 Task: Locate hiking trails with historical landmarks near Riverside.
Action: Mouse moved to (919, 65)
Screenshot: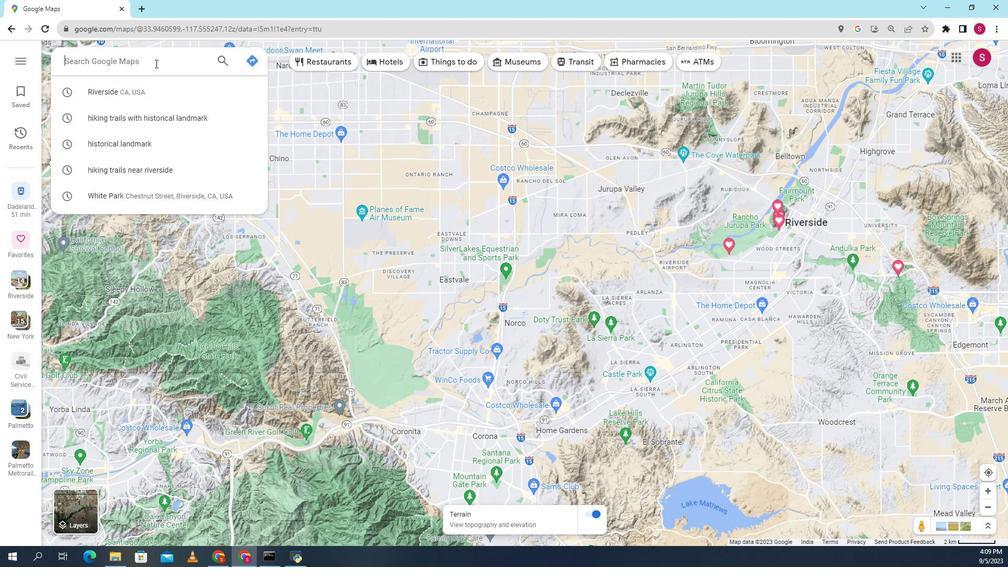 
Action: Mouse pressed left at (919, 65)
Screenshot: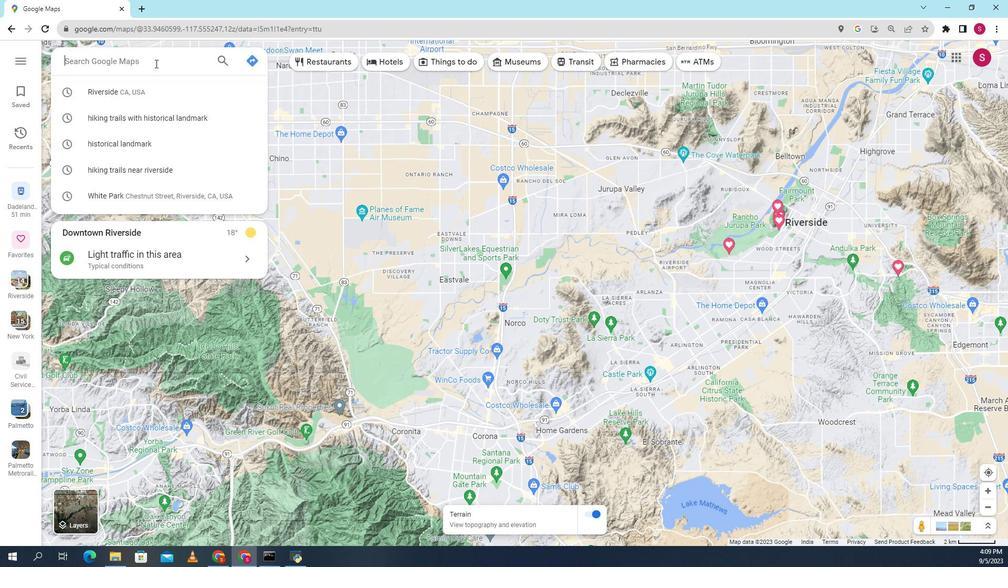 
Action: Mouse moved to (918, 96)
Screenshot: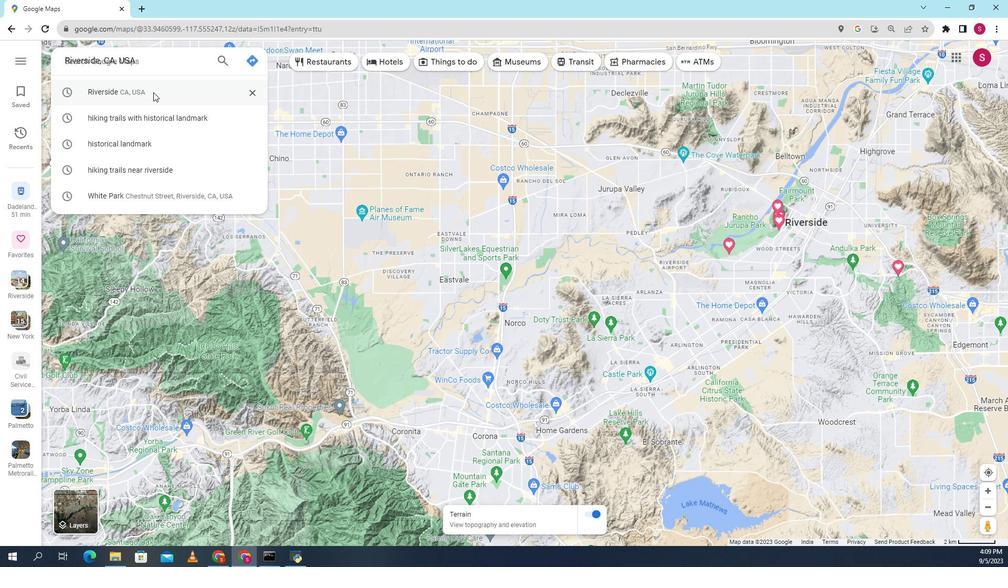 
Action: Mouse pressed left at (918, 96)
Screenshot: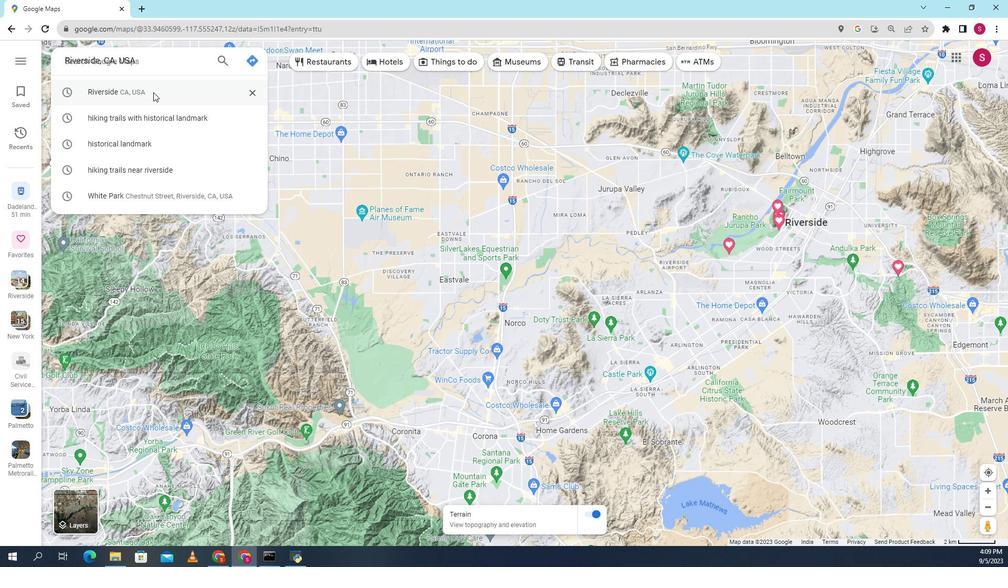 
Action: Mouse moved to (924, 261)
Screenshot: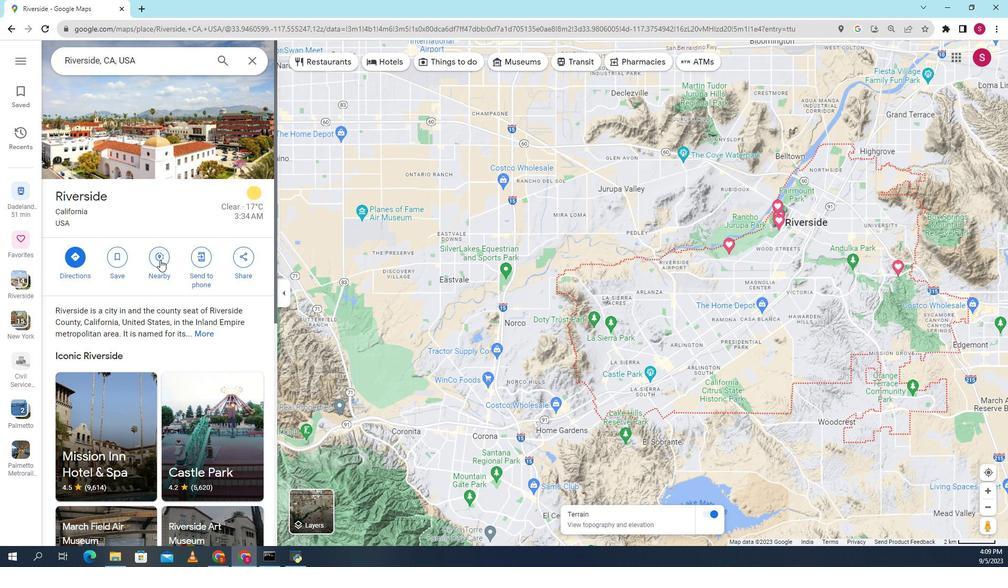 
Action: Mouse pressed left at (924, 261)
Screenshot: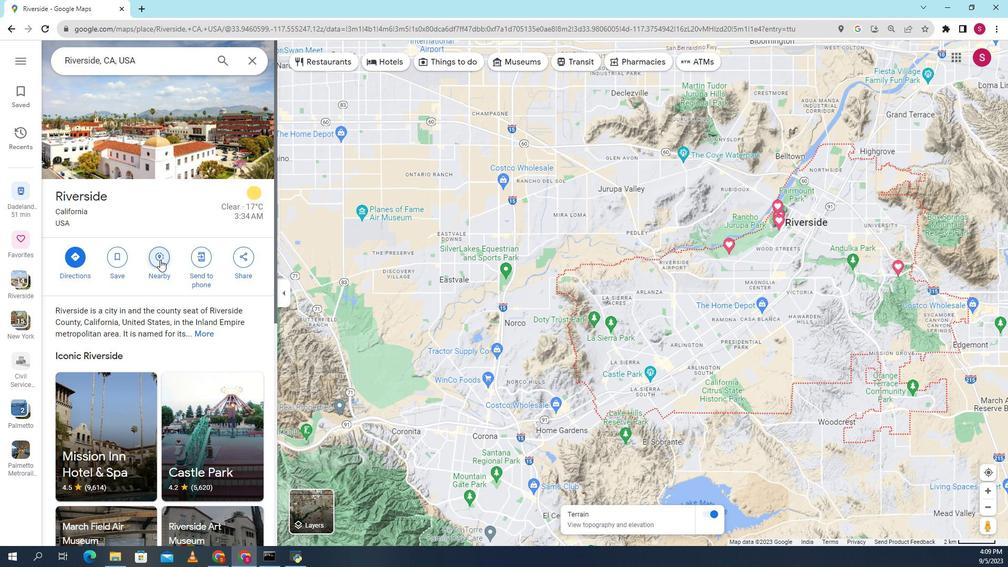
Action: Mouse moved to (902, 53)
Screenshot: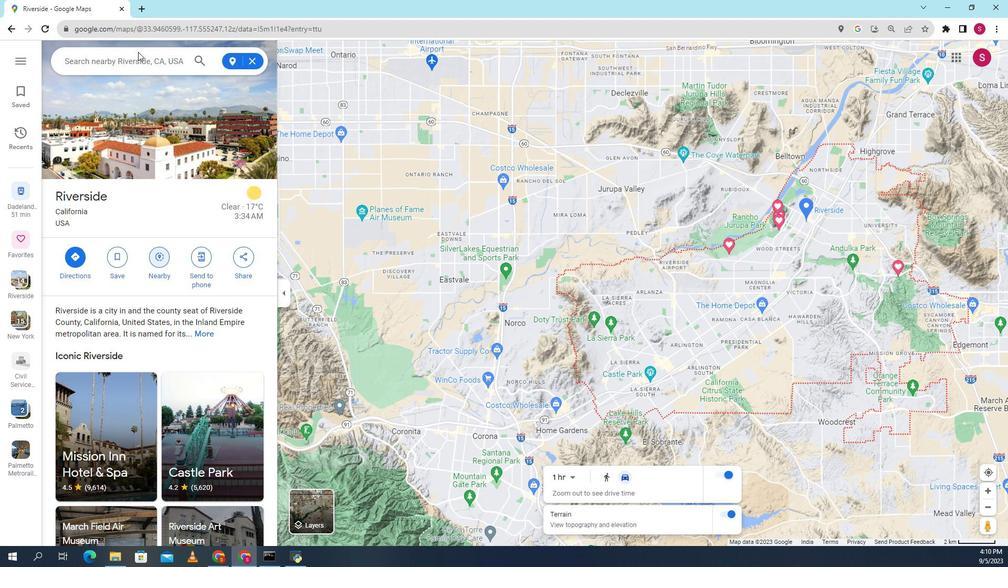 
Action: Mouse pressed left at (902, 53)
Screenshot: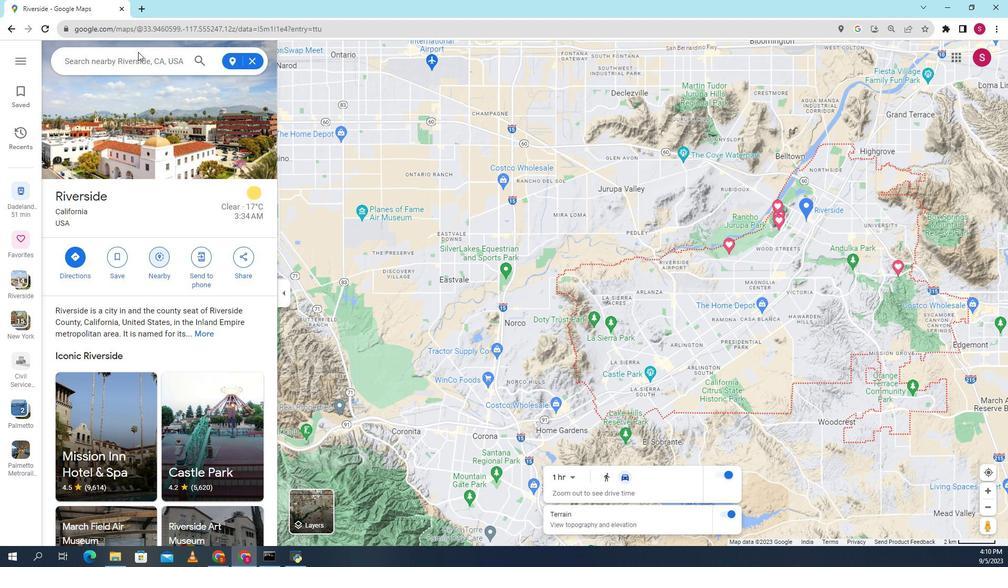 
Action: Mouse moved to (903, 61)
Screenshot: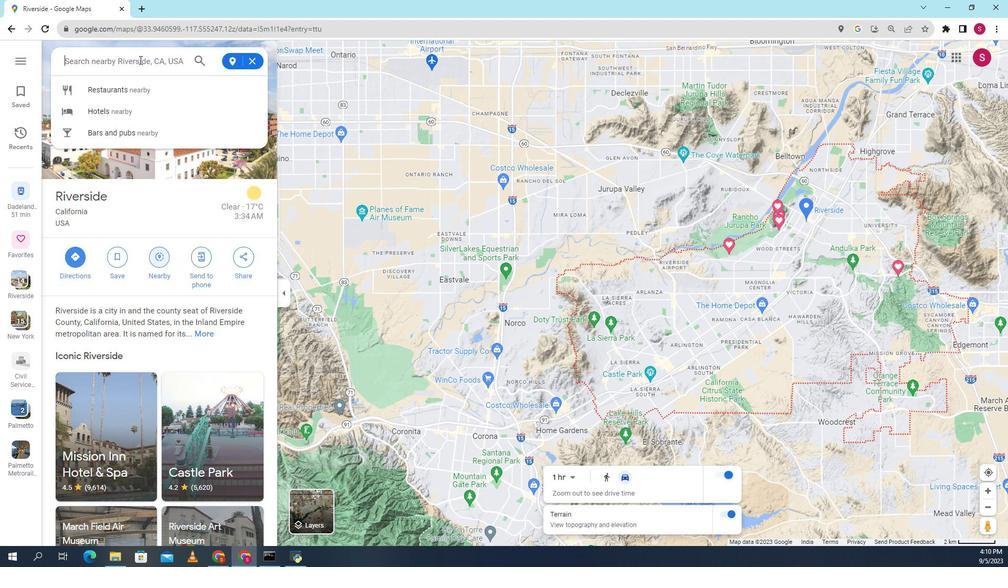 
Action: Mouse pressed left at (903, 61)
Screenshot: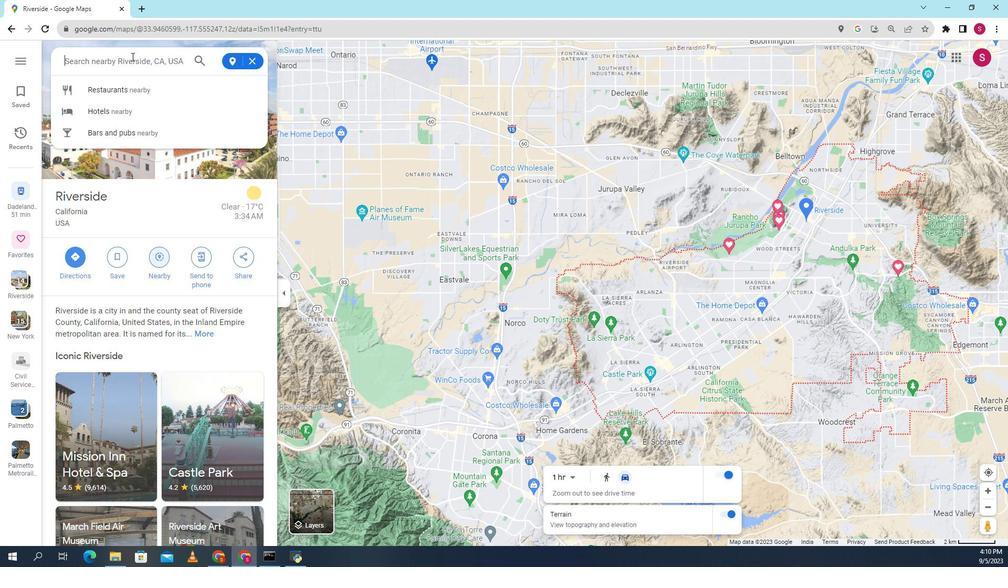 
Action: Mouse moved to (893, 57)
Screenshot: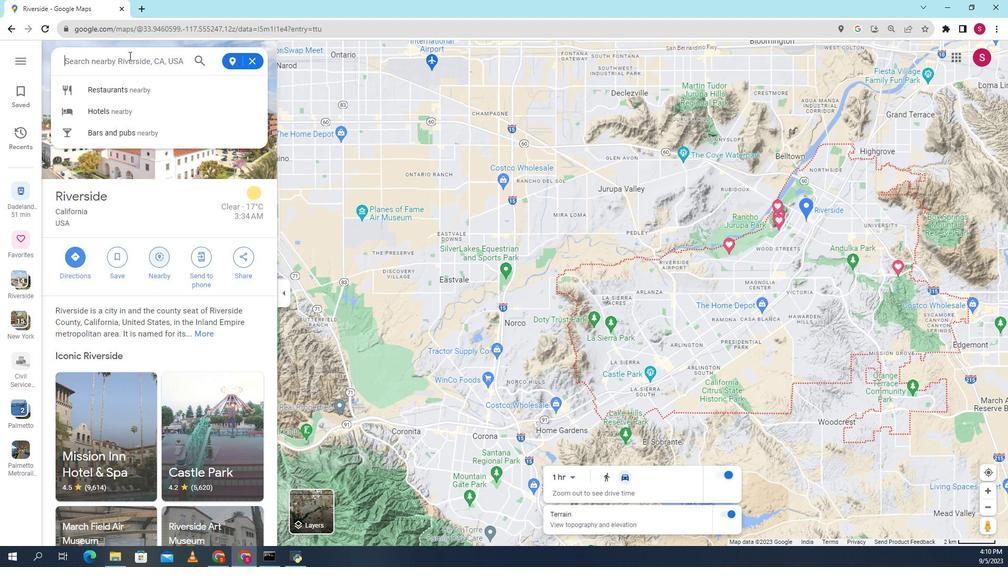 
Action: Key pressed hikik<Key.backspace>ng<Key.space>r<Key.backspace>tar<Key.backspace><Key.backspace>rails<Key.space>with<Key.space>hisro<Key.backspace><Key.backspace>torical<Key.space>landmarks<Key.enter>
Screenshot: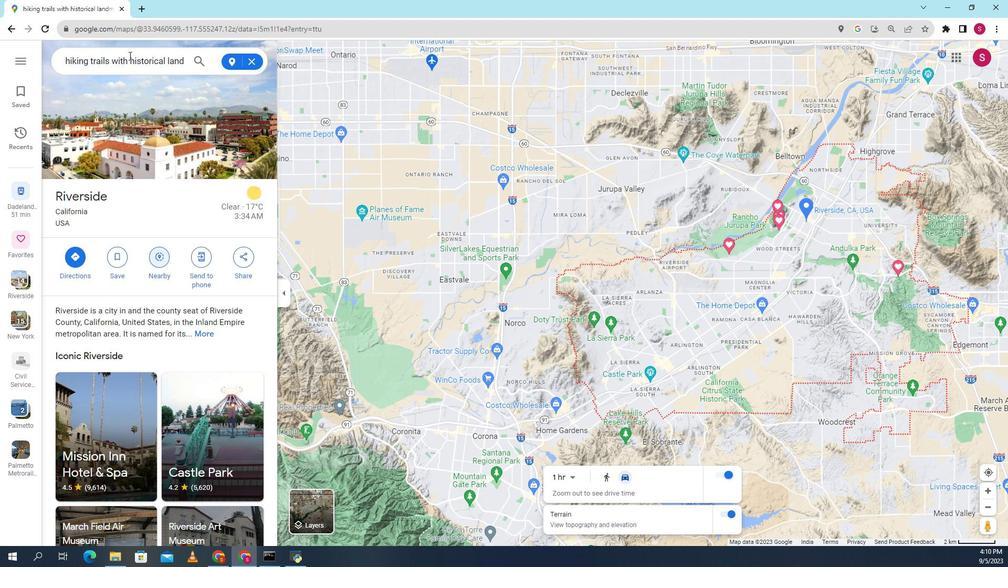 
Action: Mouse moved to (915, 129)
Screenshot: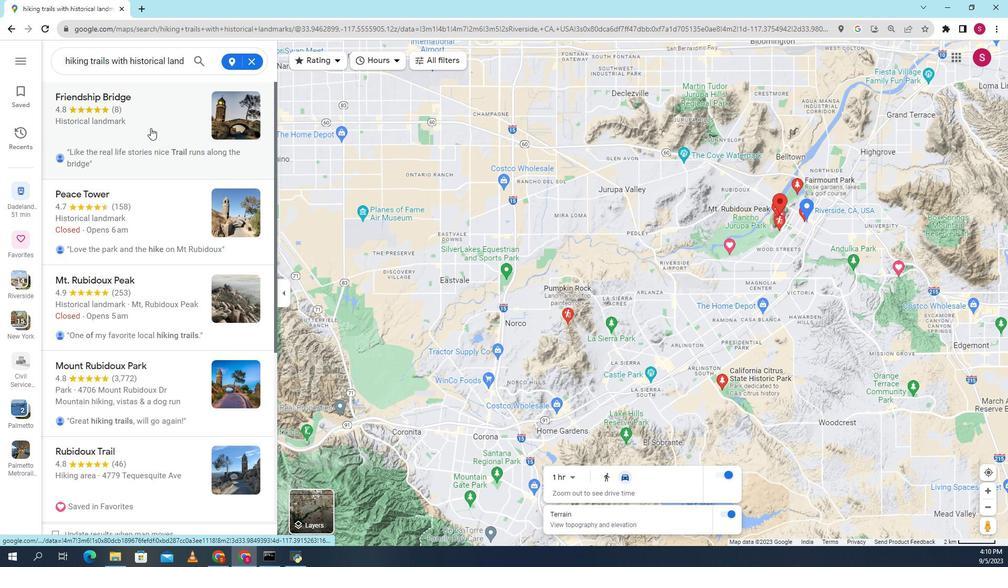 
Action: Mouse pressed left at (915, 129)
Screenshot: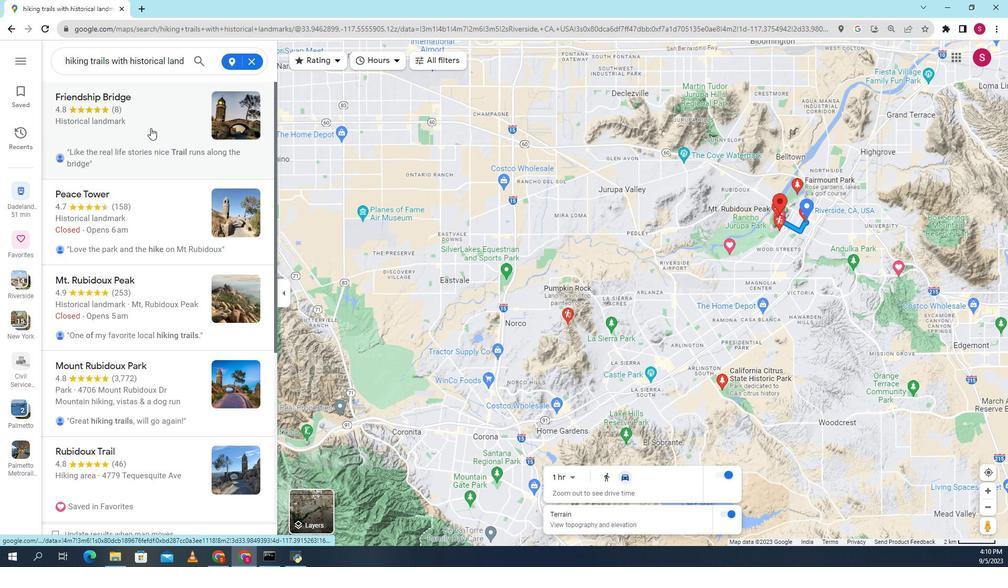 
Action: Mouse moved to (901, 229)
Screenshot: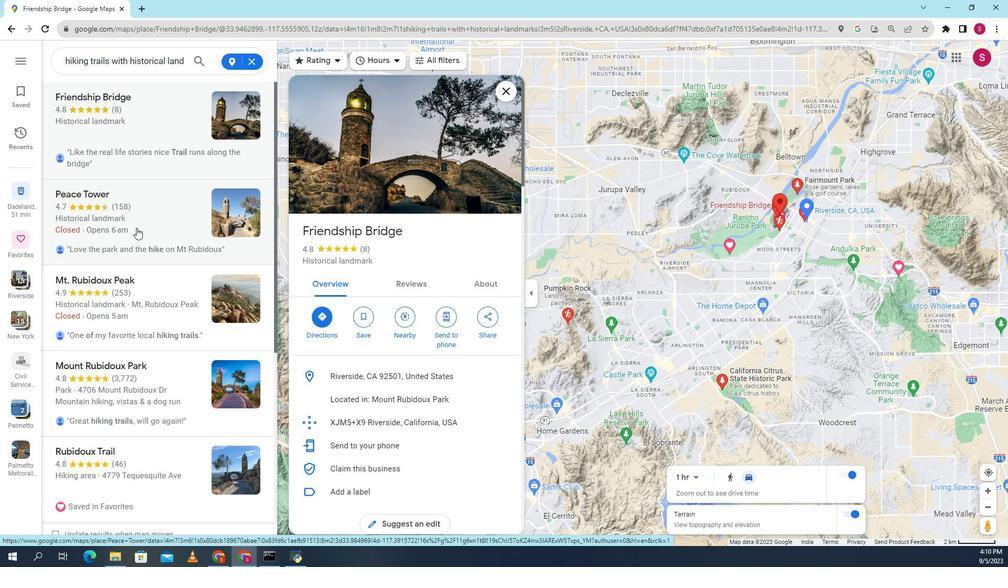 
Action: Mouse pressed left at (901, 229)
Screenshot: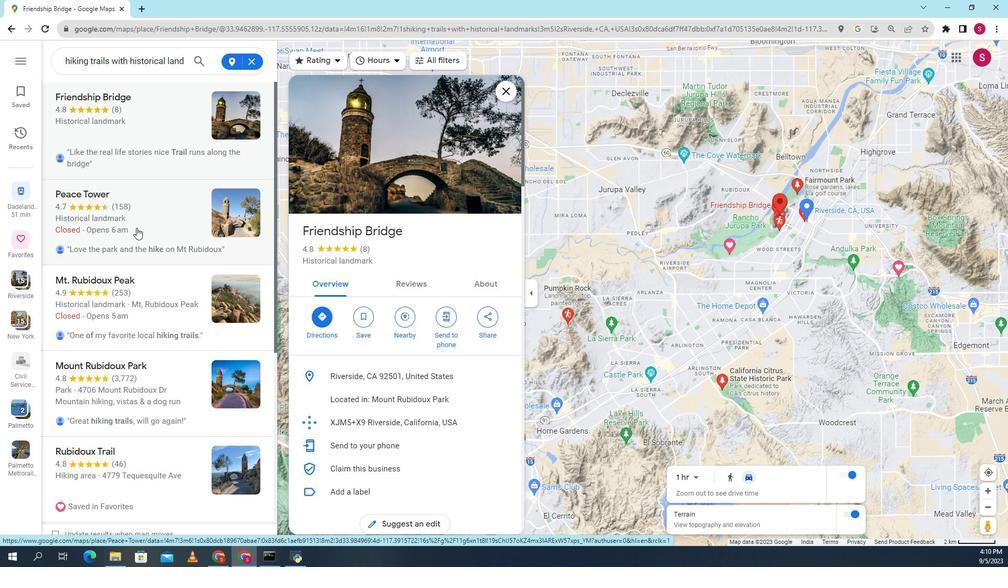 
Action: Mouse moved to (881, 298)
Screenshot: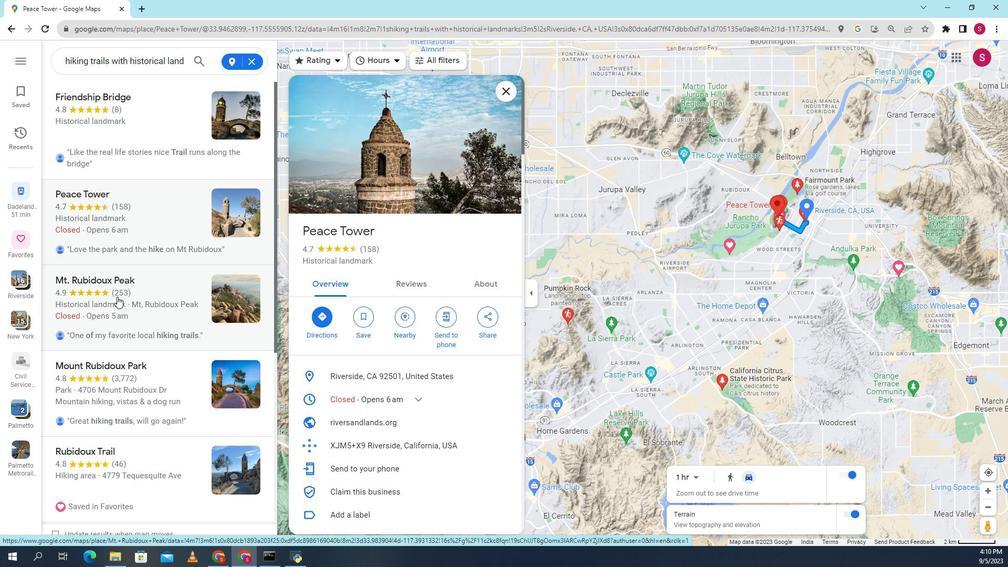 
Action: Mouse pressed left at (881, 298)
Screenshot: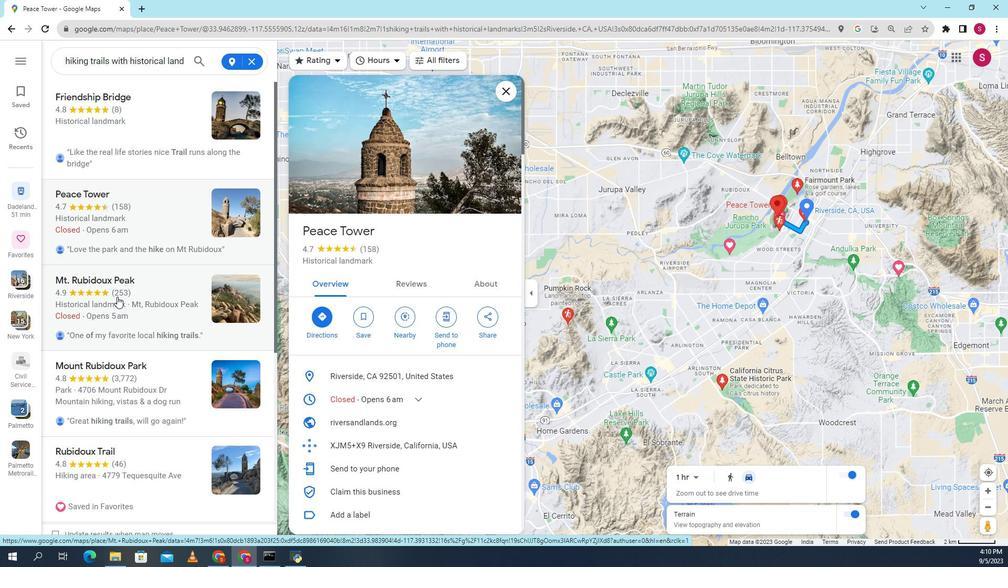 
Action: Mouse moved to (881, 303)
Screenshot: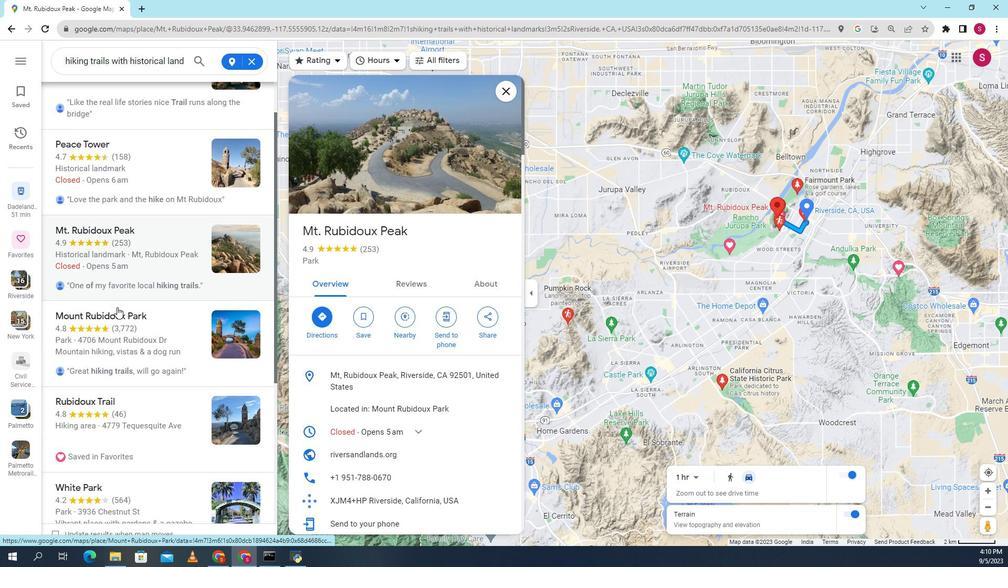 
Action: Mouse scrolled (881, 302) with delta (0, 0)
Screenshot: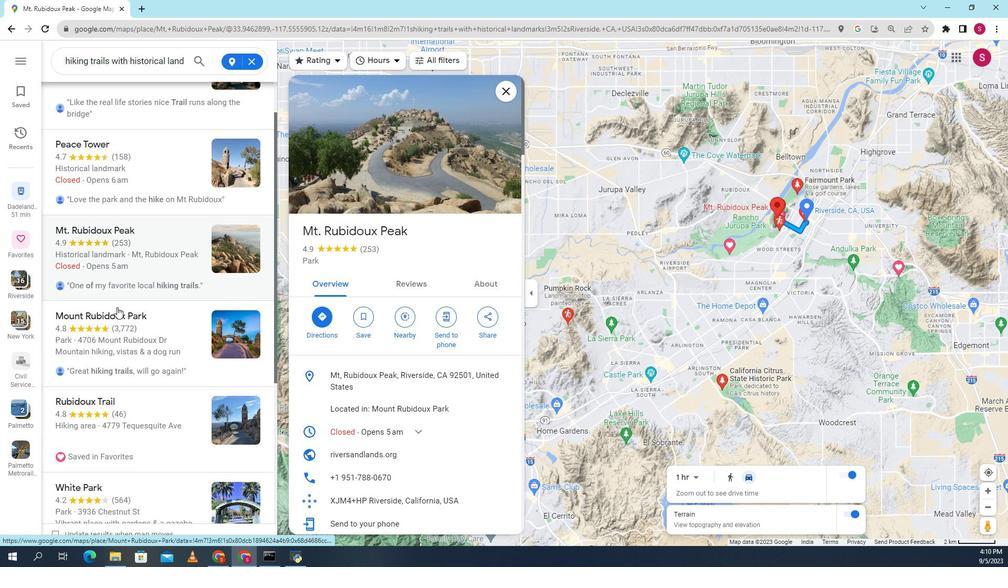 
Action: Mouse moved to (873, 322)
Screenshot: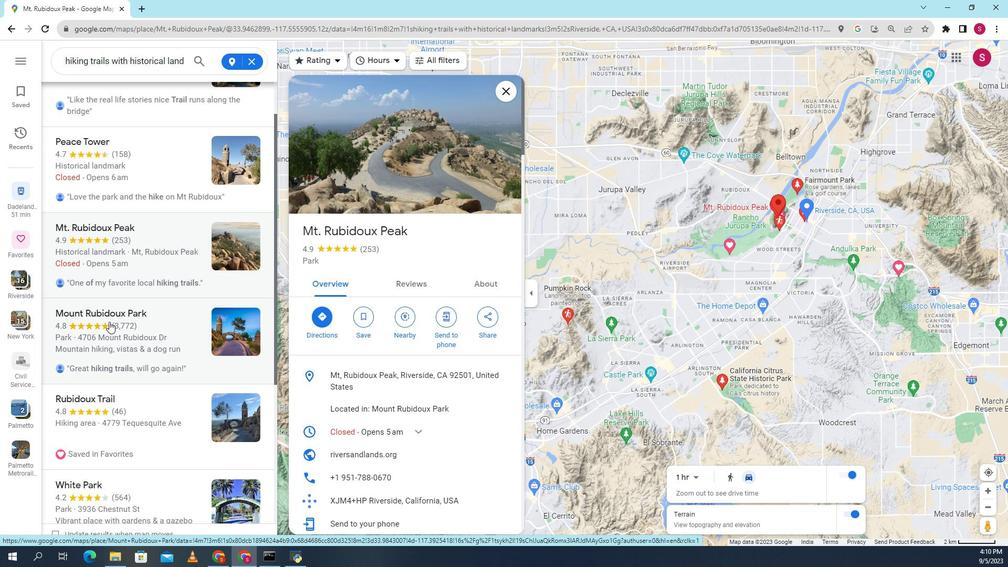 
Action: Mouse pressed left at (873, 322)
Screenshot: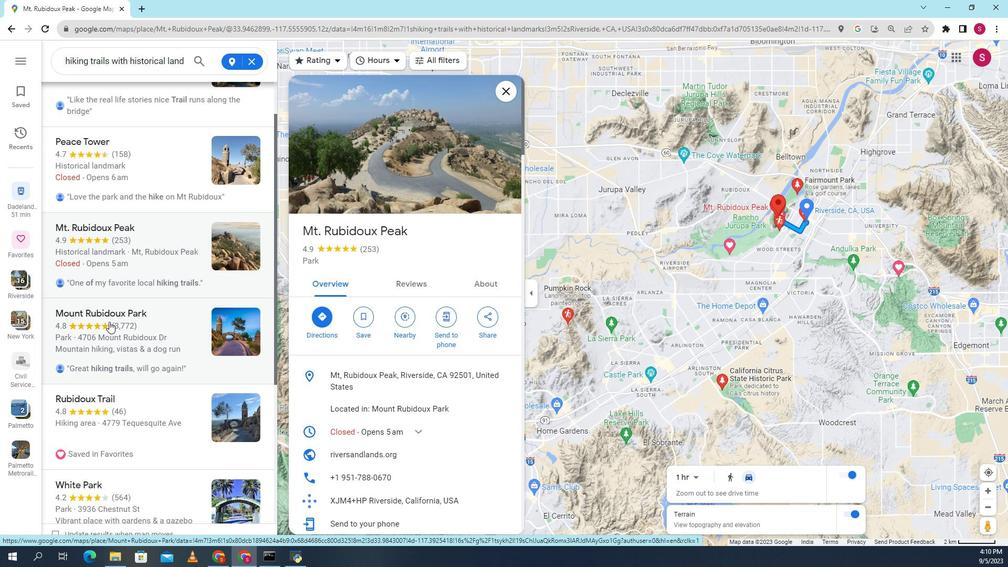 
Action: Mouse moved to (884, 322)
Screenshot: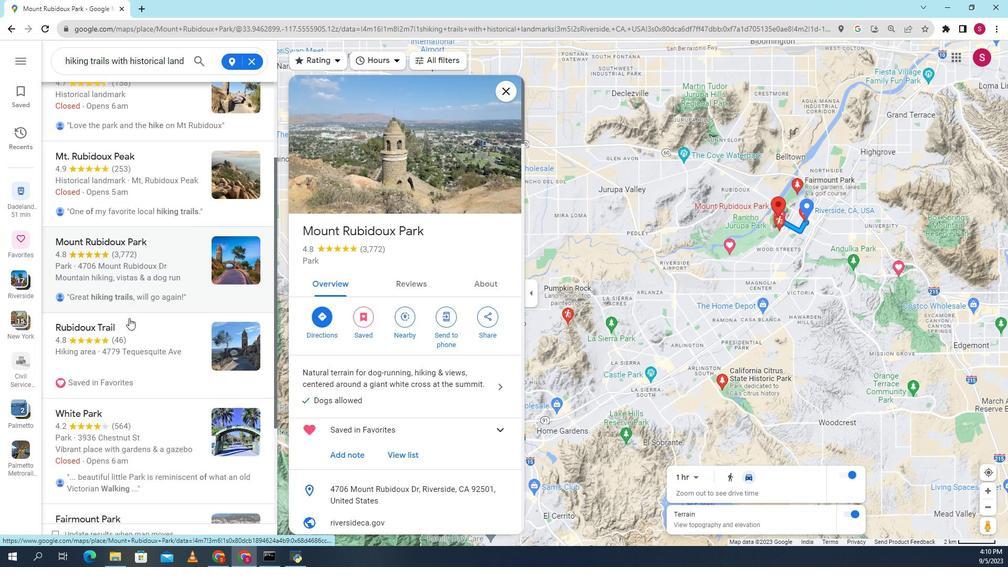 
Action: Mouse scrolled (884, 321) with delta (0, 0)
Screenshot: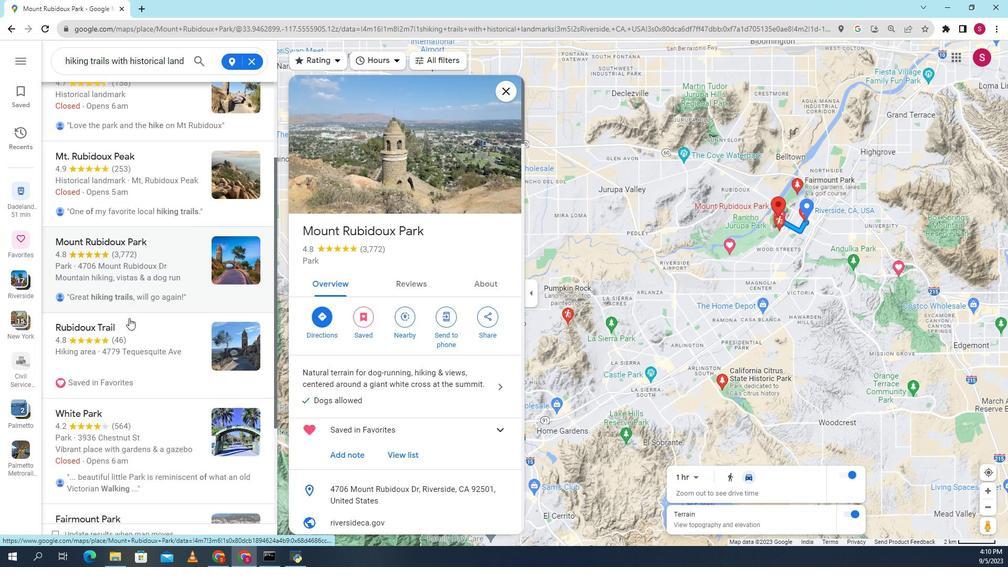 
Action: Mouse moved to (893, 319)
Screenshot: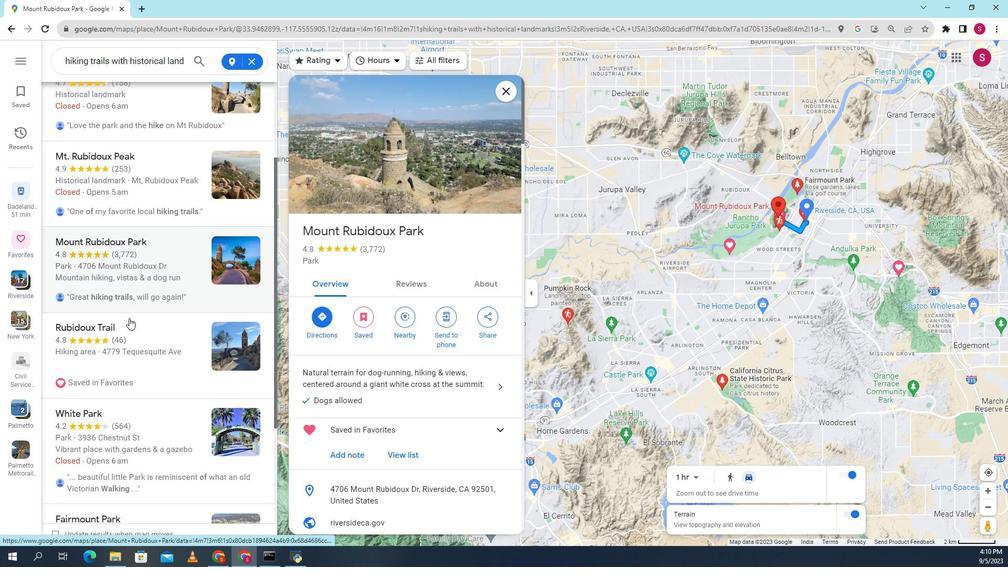 
Action: Mouse scrolled (893, 319) with delta (0, 0)
Screenshot: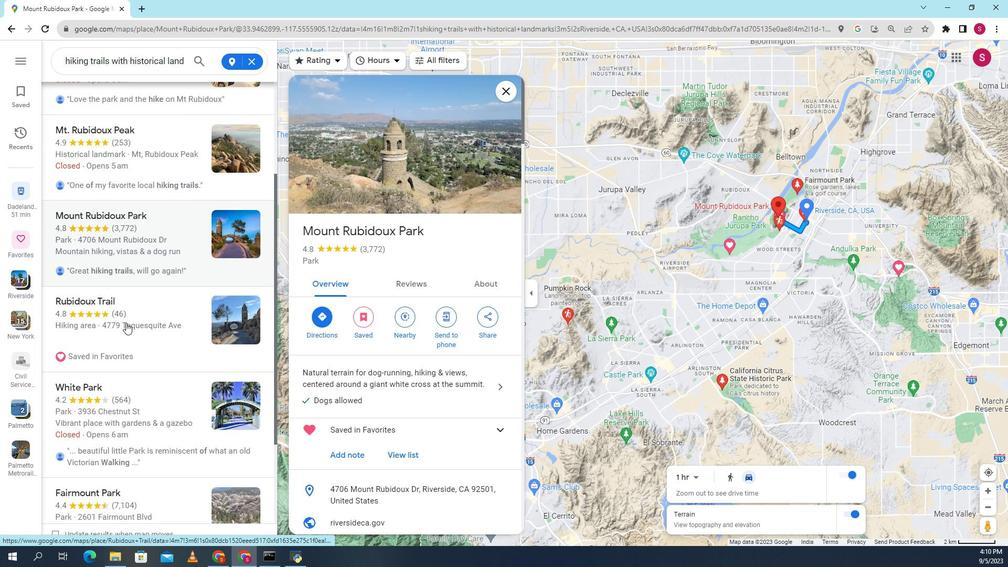 
Action: Mouse moved to (884, 328)
Screenshot: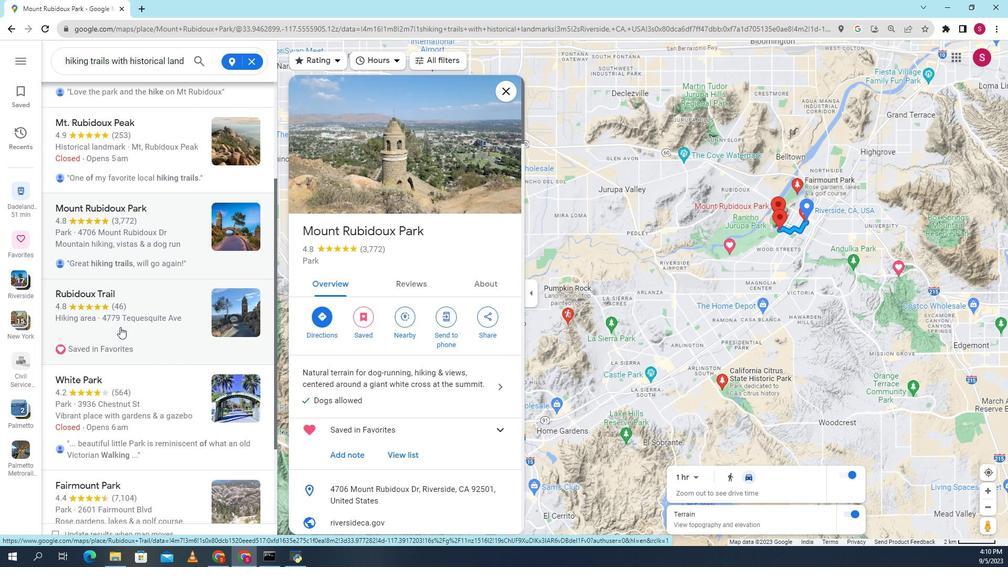 
Action: Mouse pressed left at (884, 328)
Screenshot: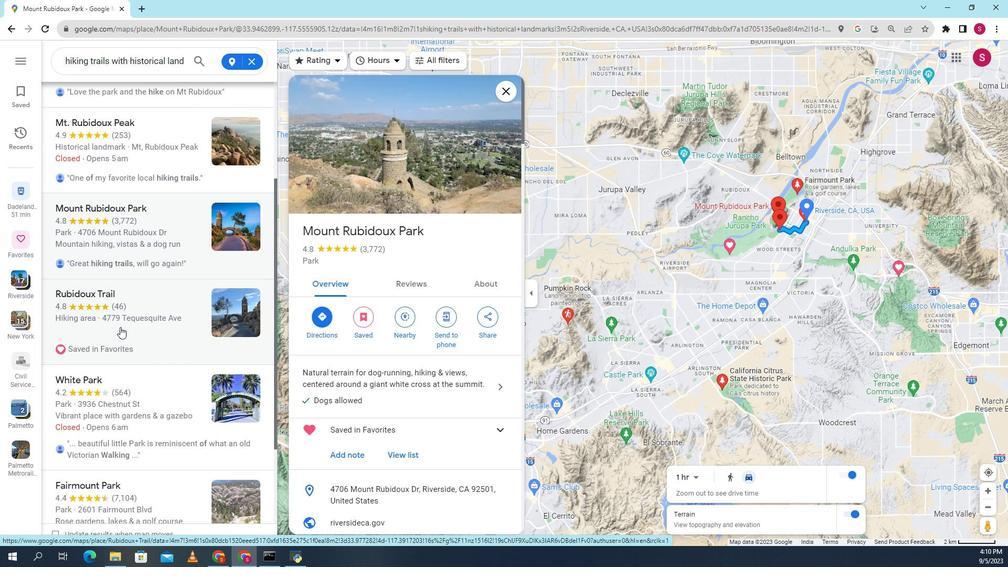 
Action: Mouse moved to (876, 328)
Screenshot: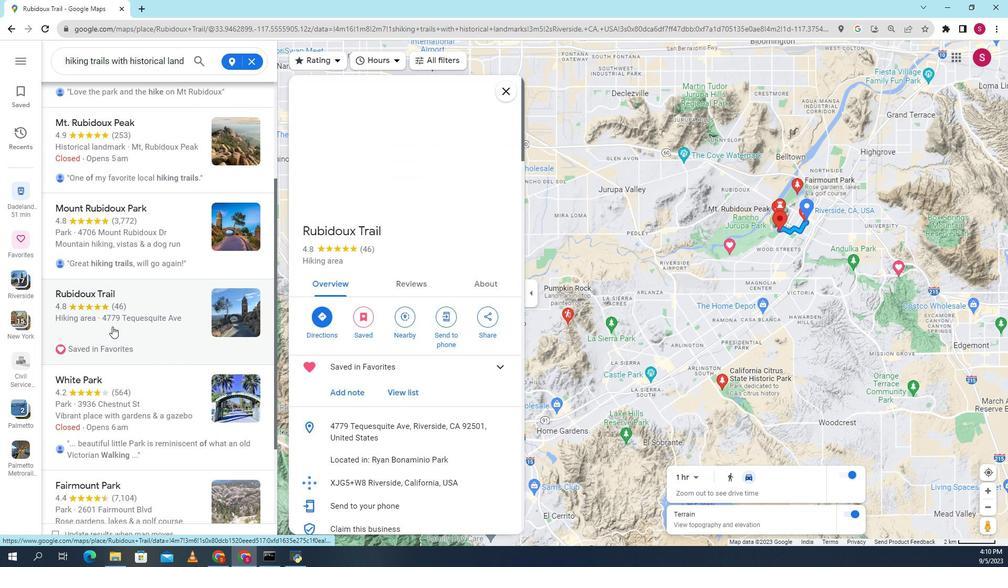 
Action: Mouse scrolled (876, 327) with delta (0, 0)
Screenshot: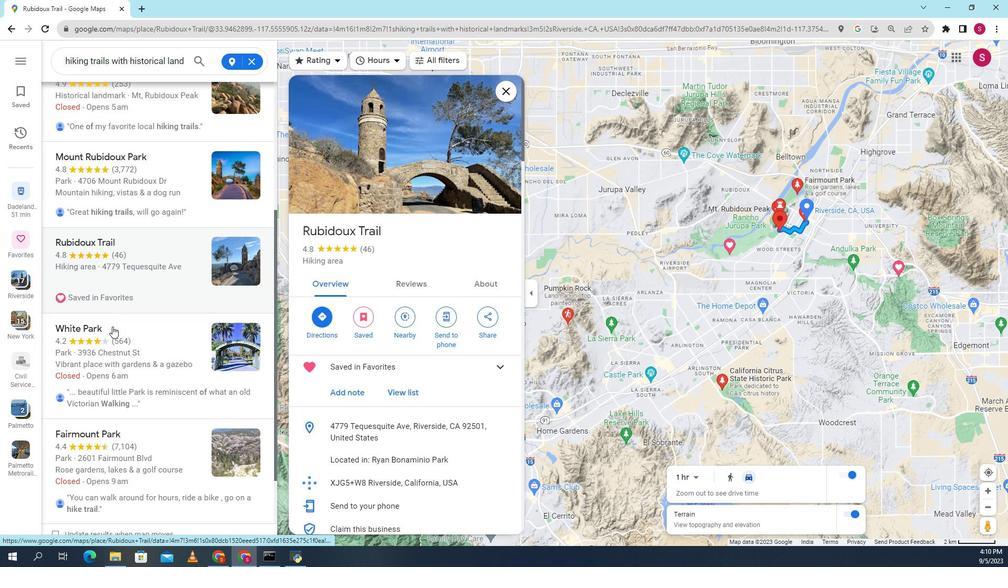 
Action: Mouse scrolled (876, 327) with delta (0, 0)
Screenshot: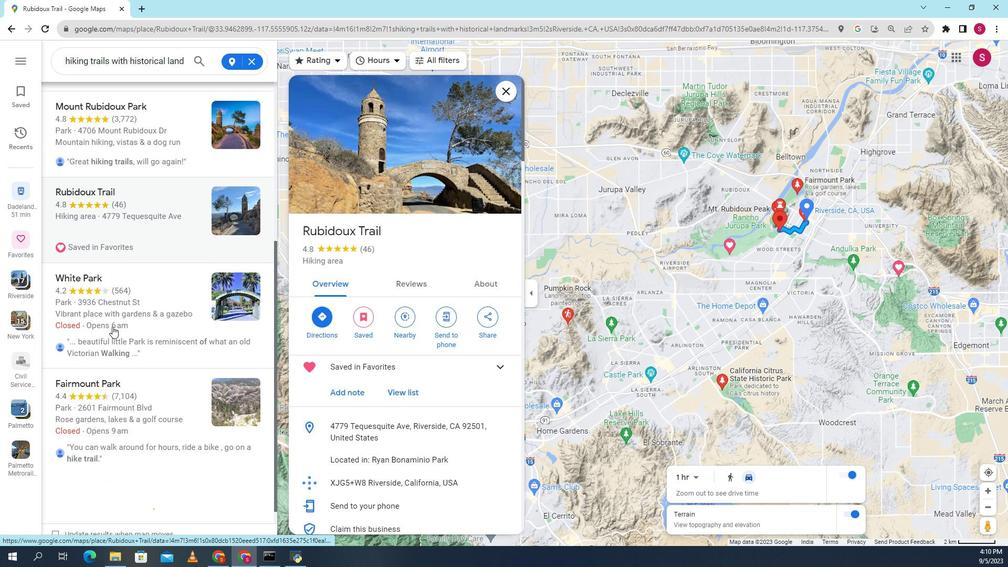 
Action: Mouse moved to (877, 320)
Screenshot: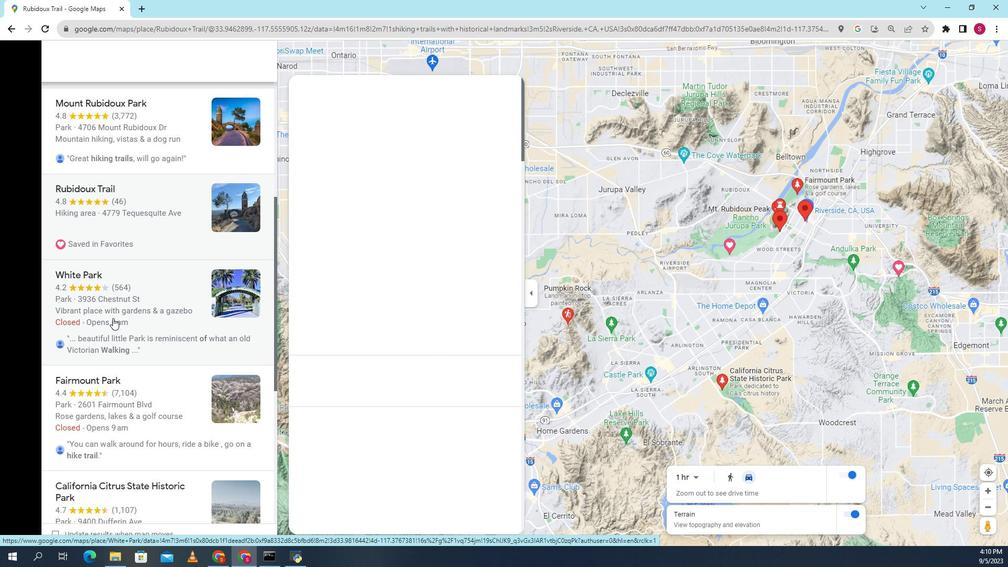 
Action: Mouse pressed left at (877, 320)
Screenshot: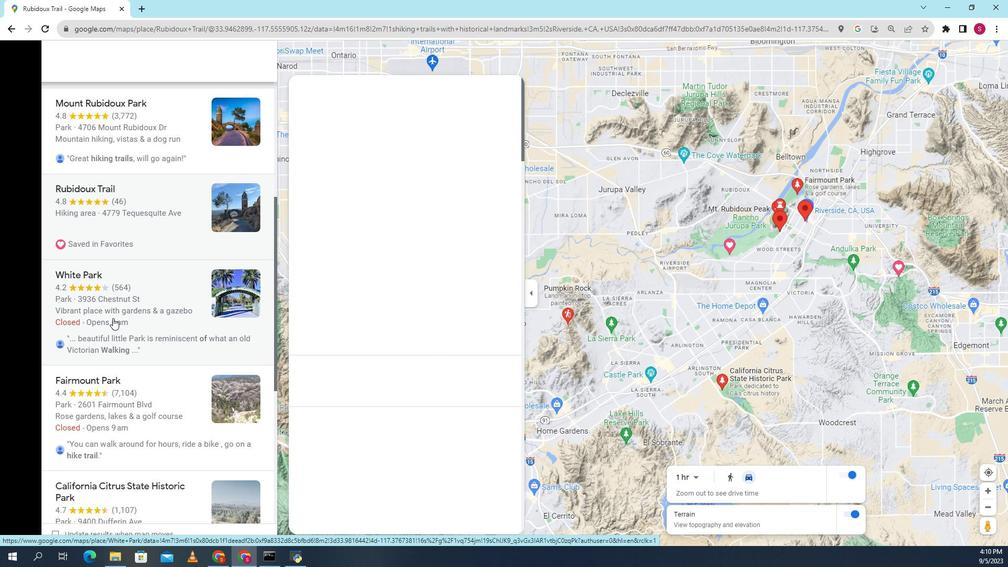 
Action: Mouse moved to (878, 319)
Screenshot: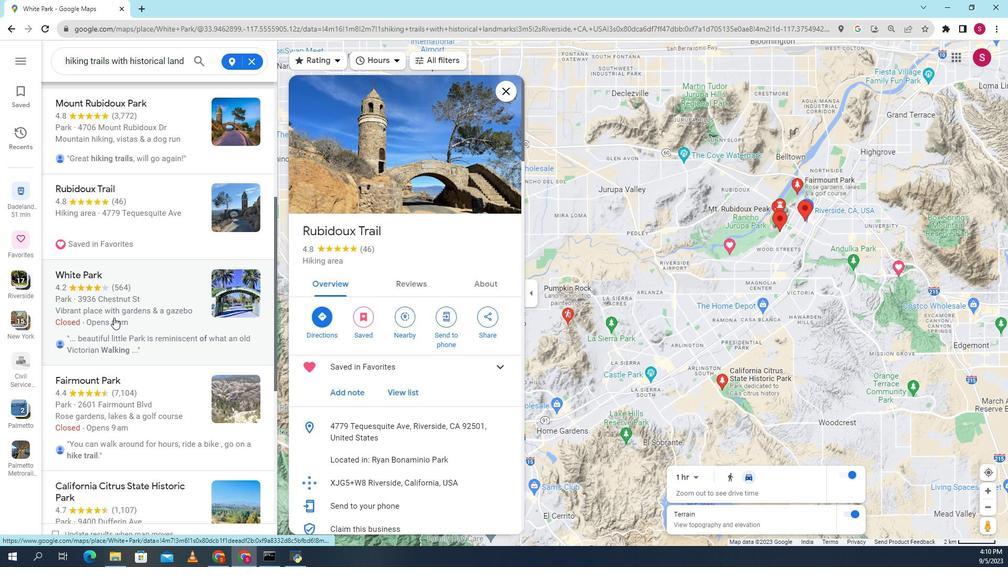 
Action: Mouse scrolled (878, 318) with delta (0, 0)
Screenshot: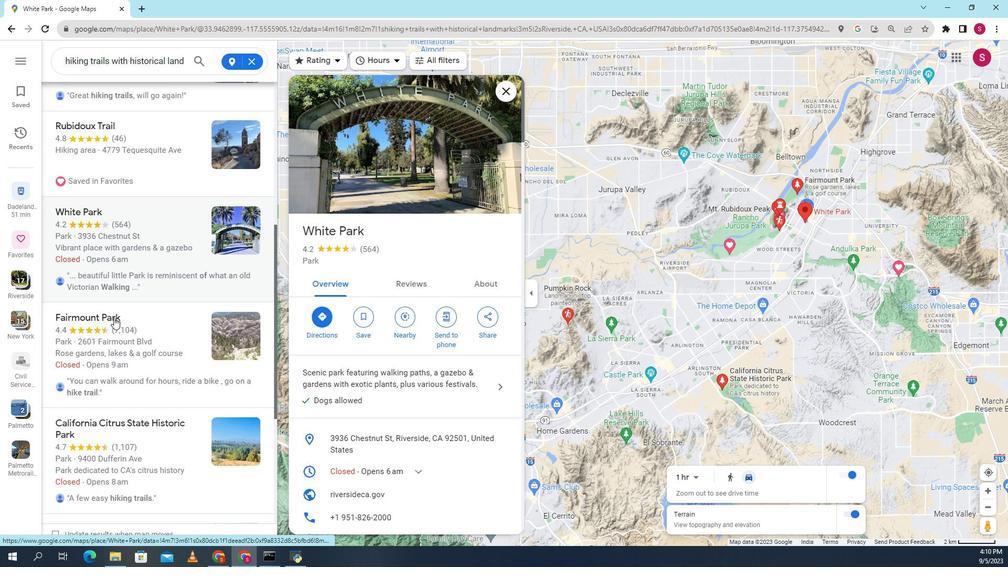 
Action: Mouse scrolled (878, 318) with delta (0, 0)
Screenshot: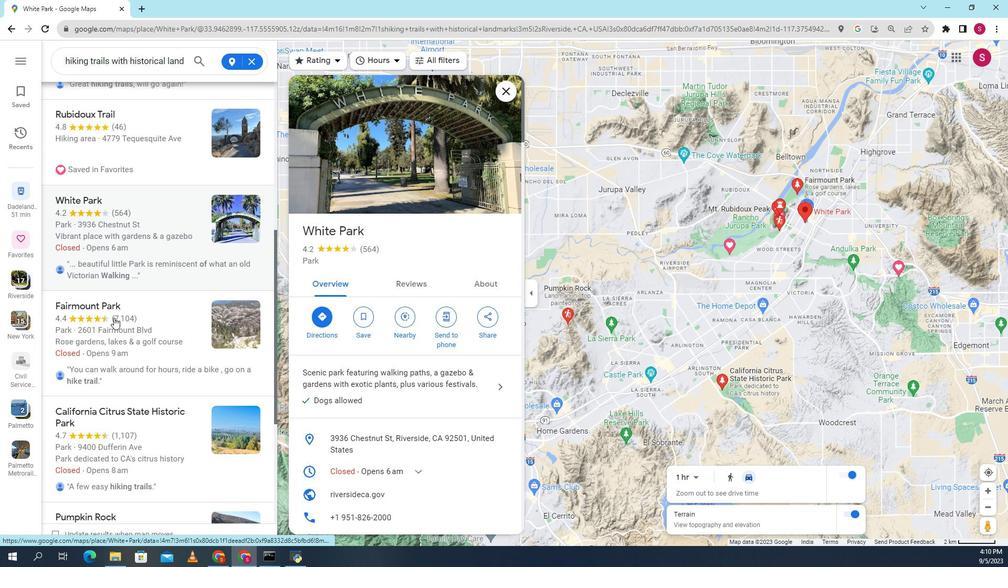 
Action: Mouse scrolled (878, 318) with delta (0, 0)
Screenshot: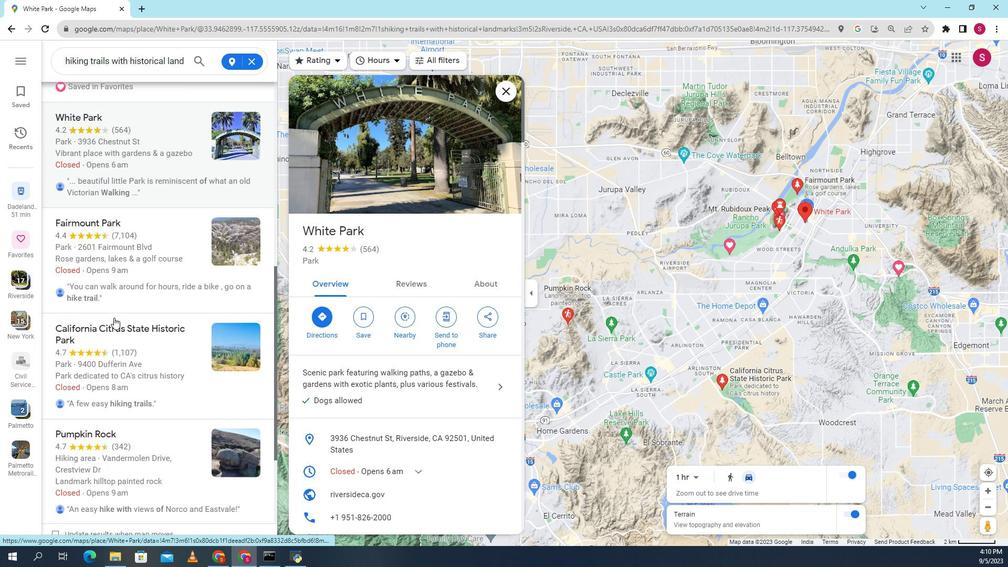 
Action: Mouse moved to (885, 333)
Screenshot: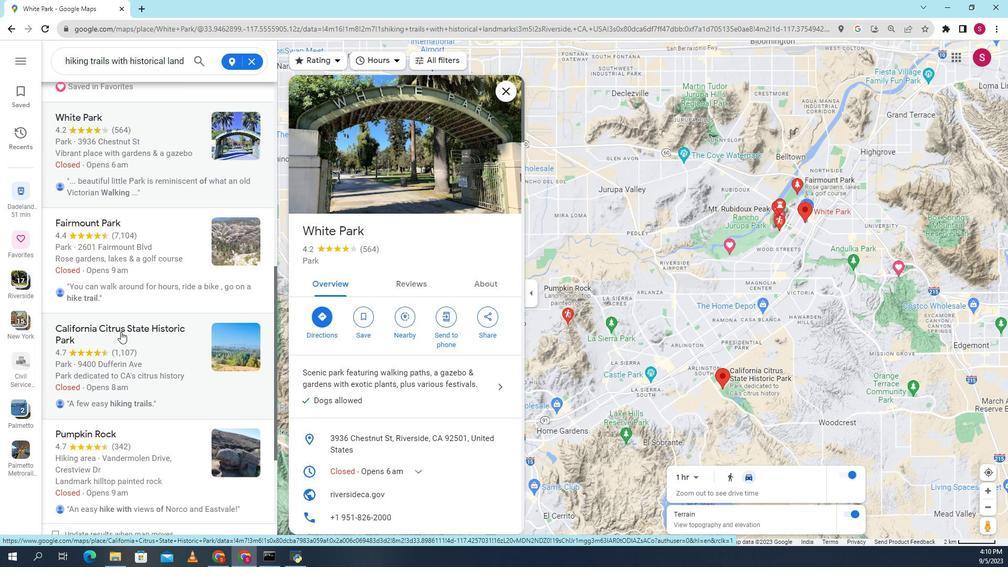 
Action: Mouse pressed left at (885, 333)
Screenshot: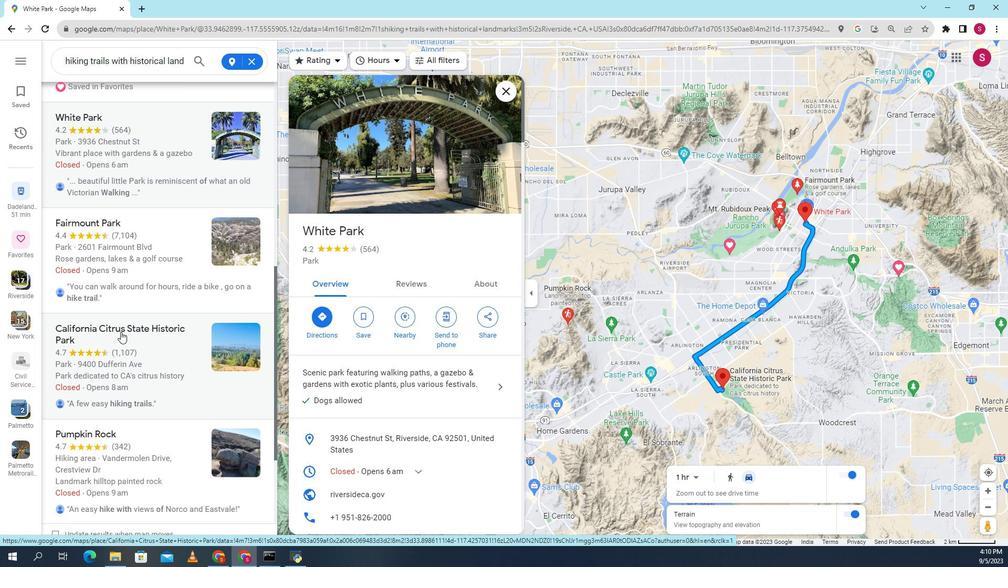 
Action: Mouse moved to (885, 335)
Screenshot: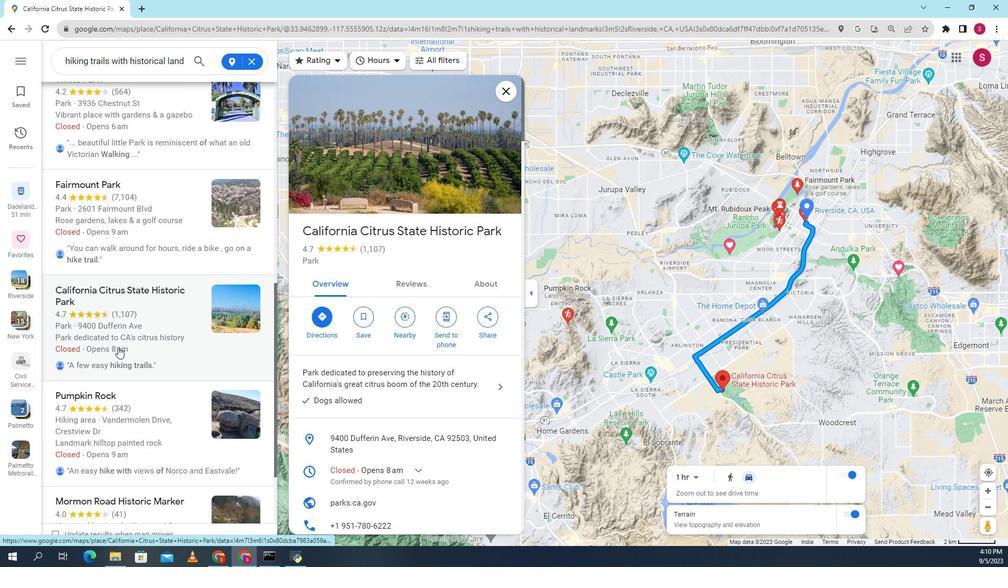 
Action: Mouse scrolled (885, 334) with delta (0, 0)
Screenshot: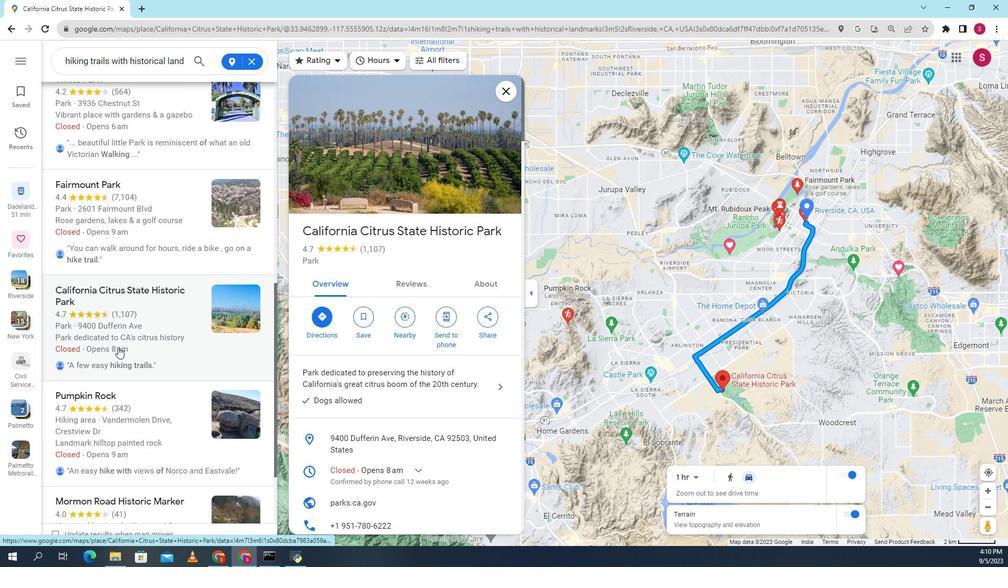
Action: Mouse moved to (882, 347)
Screenshot: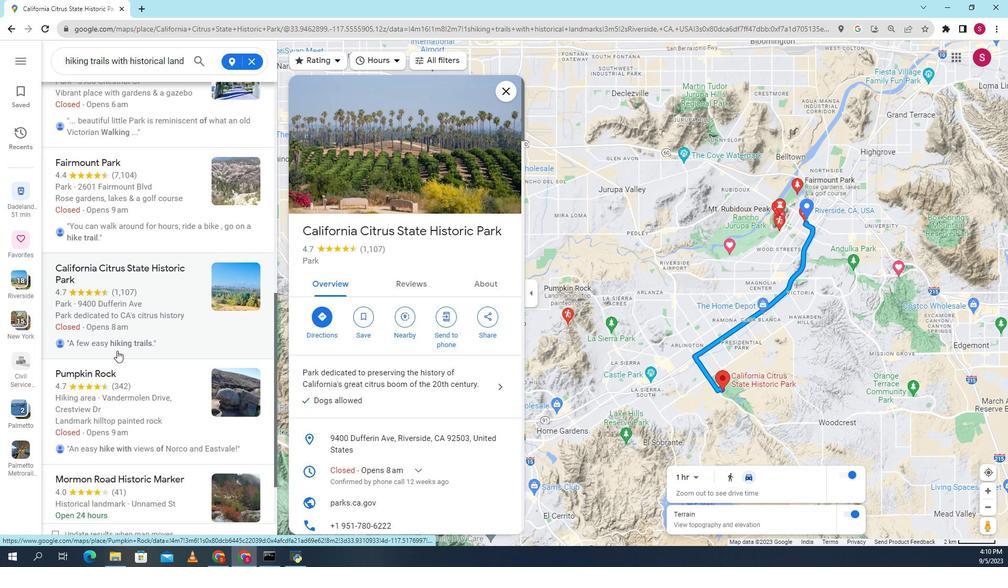 
Action: Mouse scrolled (882, 346) with delta (0, 0)
Screenshot: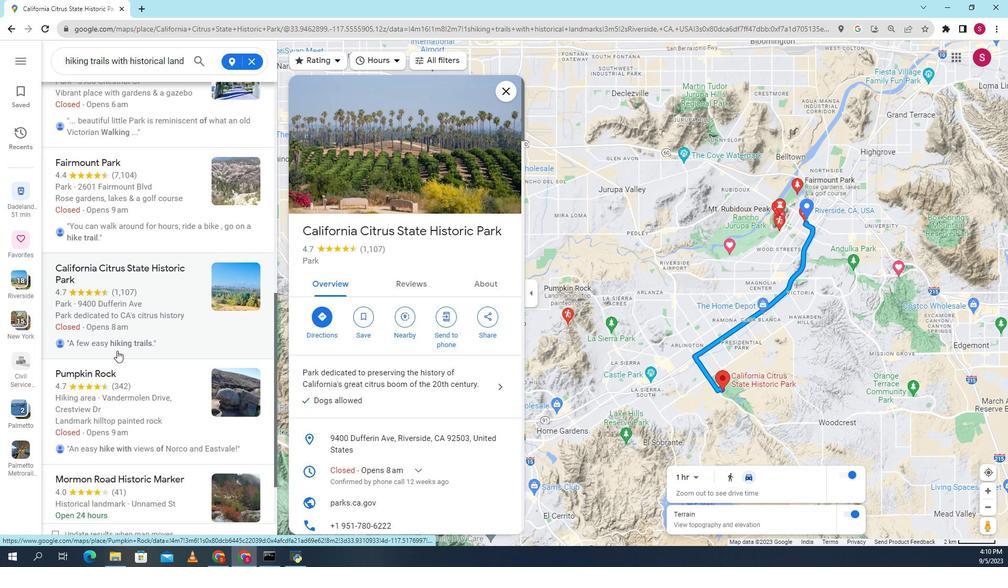 
Action: Mouse moved to (882, 350)
Screenshot: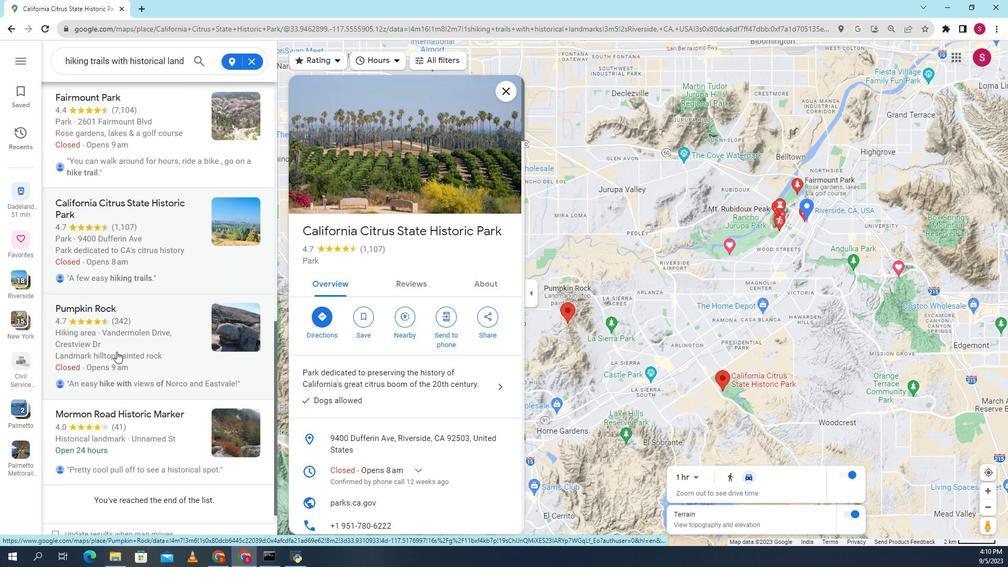 
Action: Mouse scrolled (882, 350) with delta (0, 0)
Screenshot: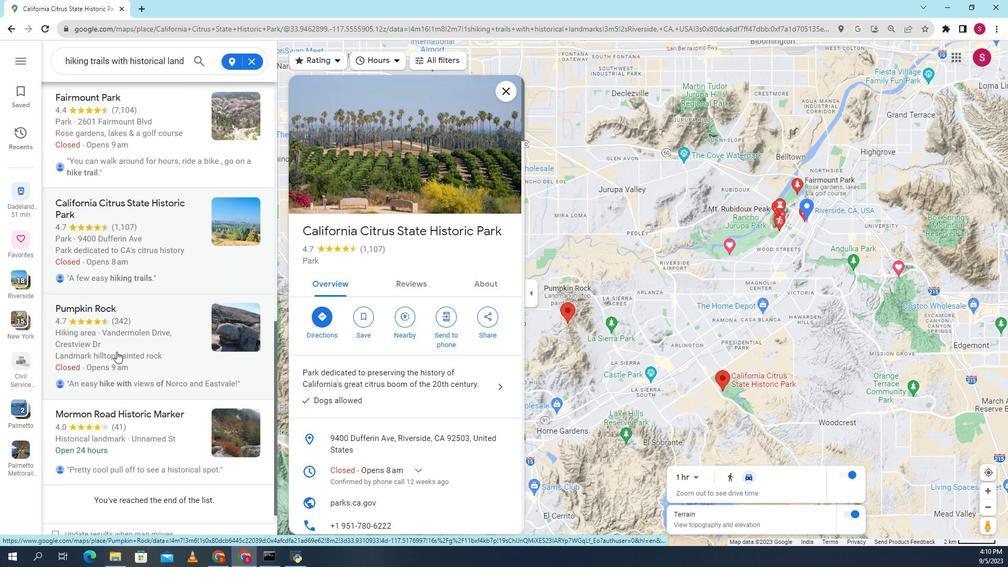 
Action: Mouse moved to (875, 352)
Screenshot: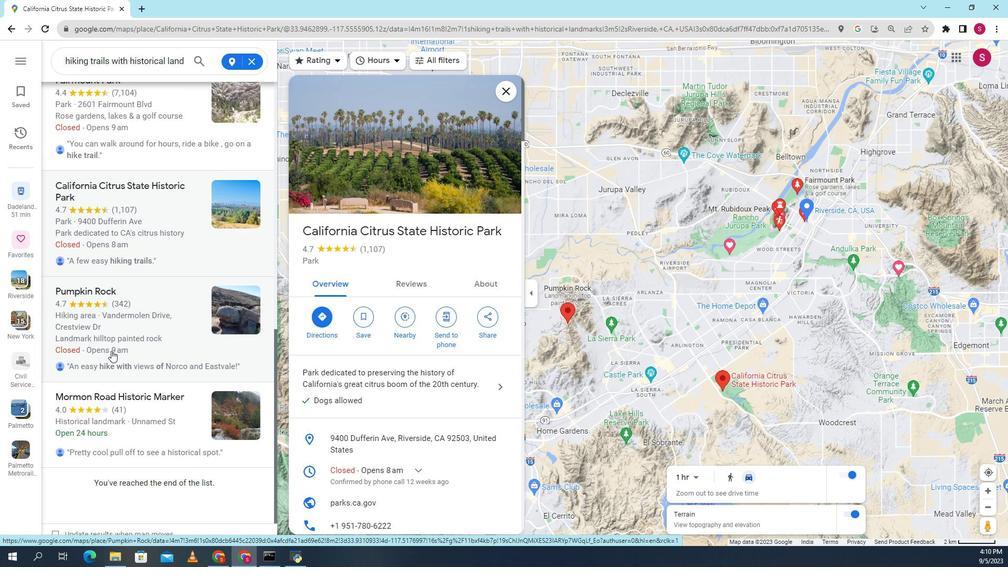 
Action: Mouse pressed left at (875, 352)
Screenshot: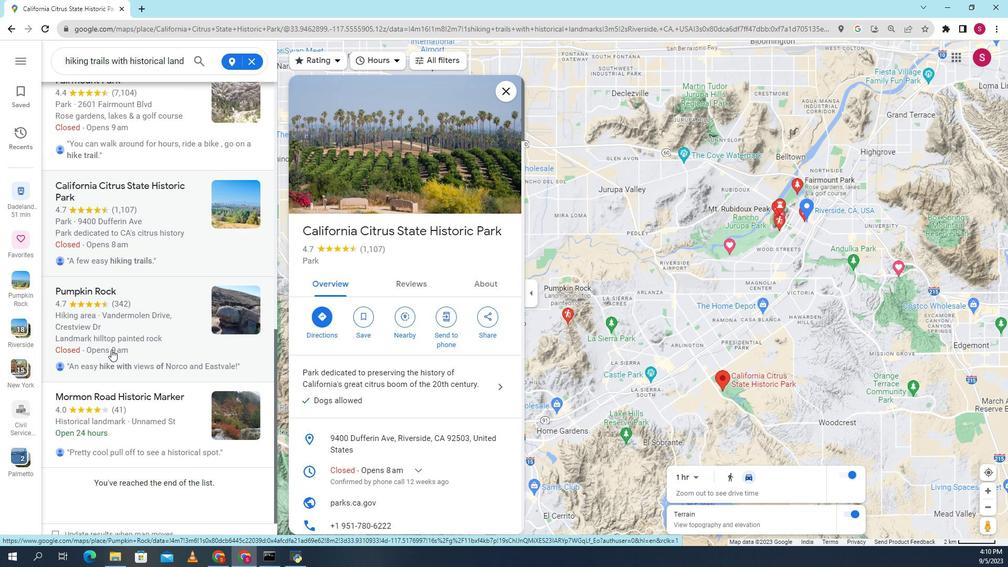 
Action: Mouse moved to (903, 431)
Screenshot: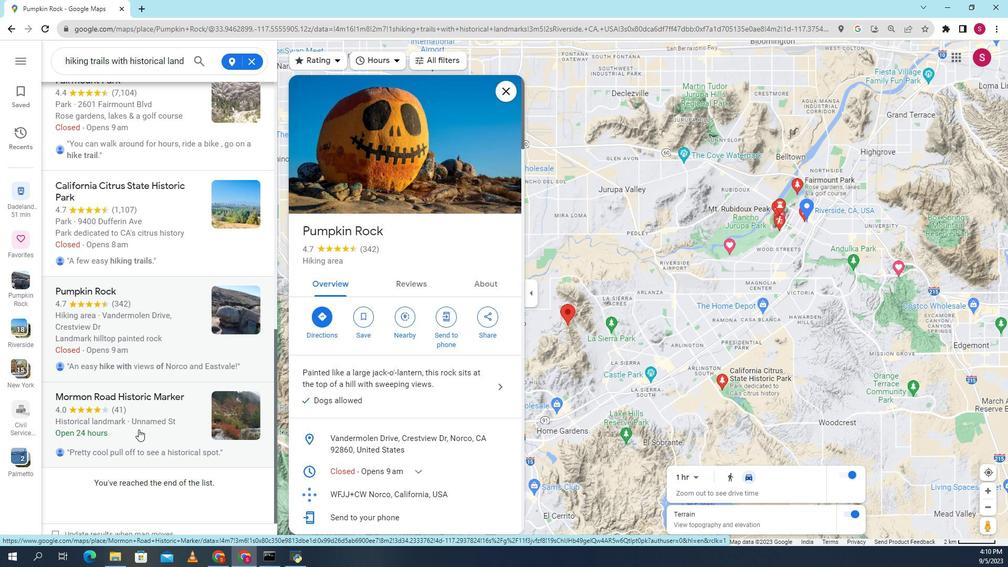 
Action: Mouse pressed left at (903, 431)
Screenshot: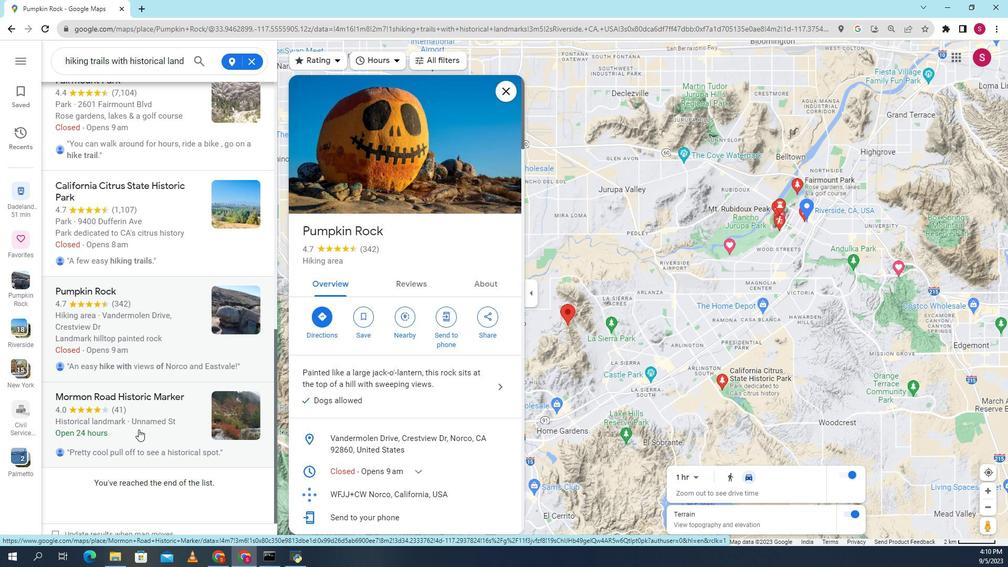 
Action: Mouse moved to (850, 428)
Screenshot: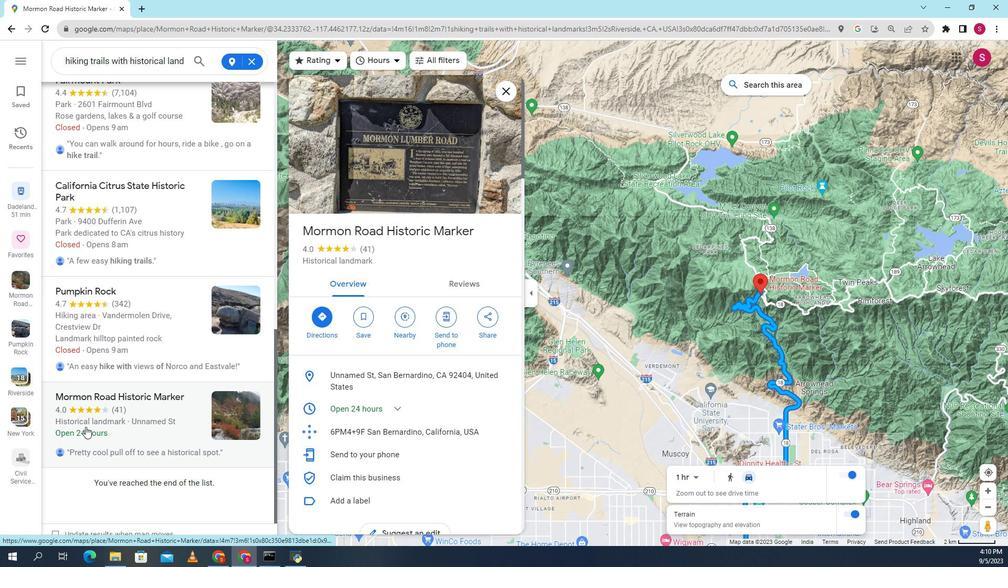 
